 Task: select a rule when a due date less than 1 hours from now is removed from a card by me.
Action: Mouse moved to (956, 74)
Screenshot: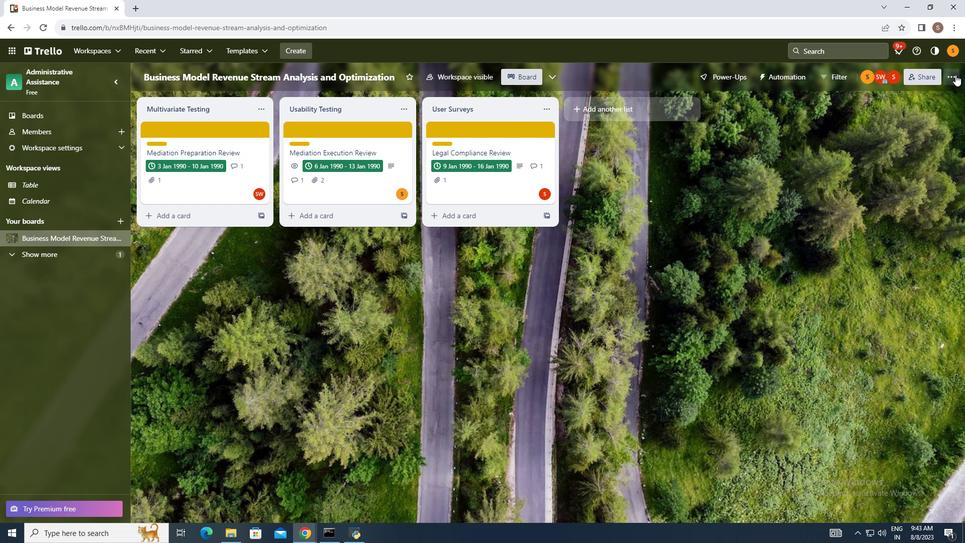 
Action: Mouse pressed left at (956, 74)
Screenshot: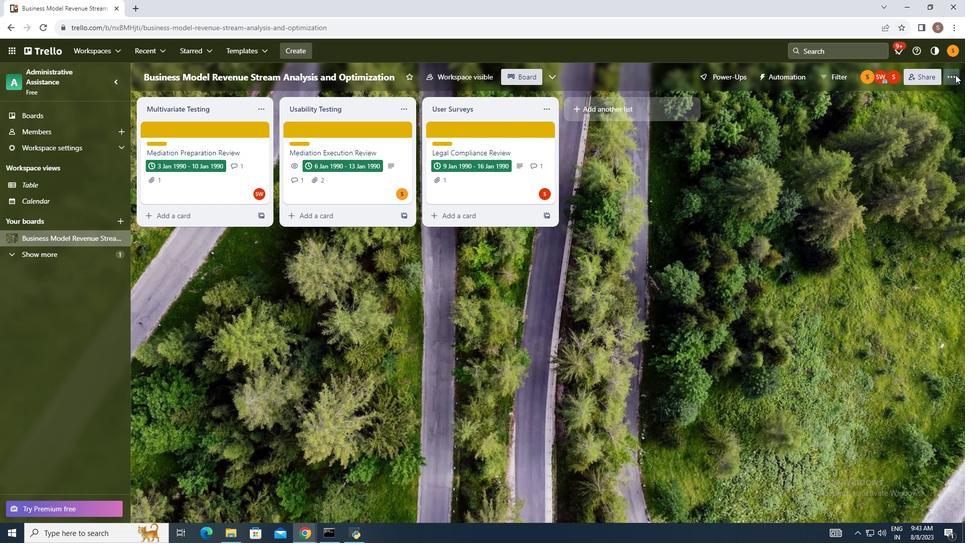 
Action: Mouse moved to (875, 210)
Screenshot: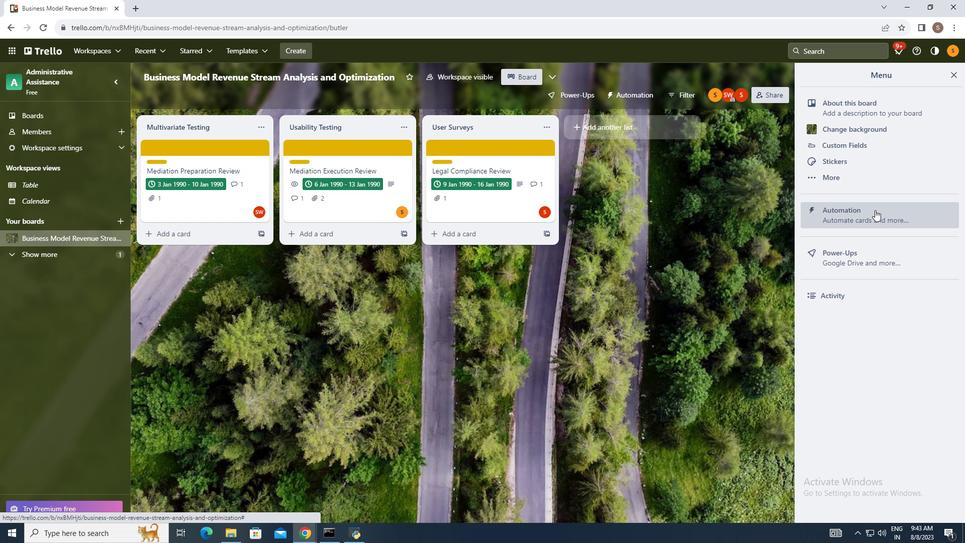 
Action: Mouse pressed left at (875, 210)
Screenshot: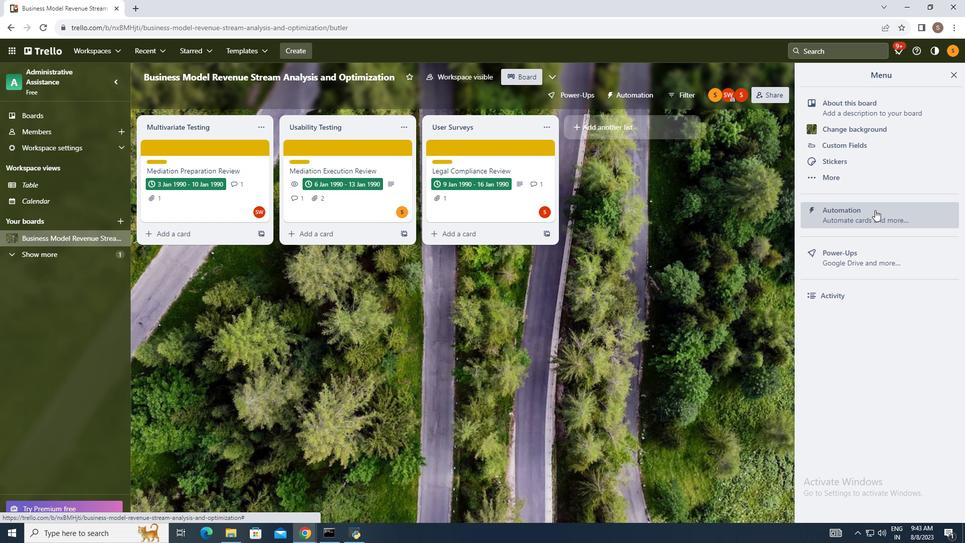 
Action: Mouse moved to (171, 181)
Screenshot: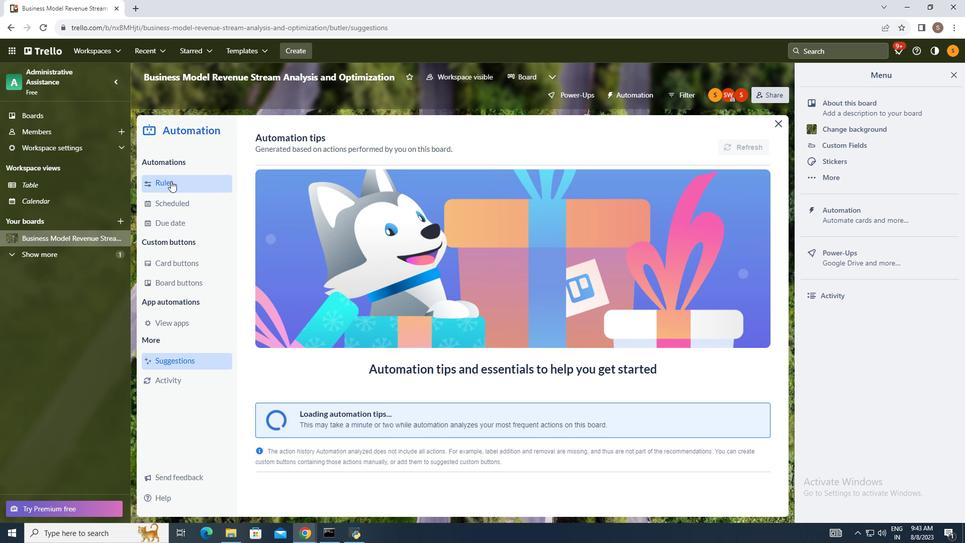
Action: Mouse pressed left at (171, 181)
Screenshot: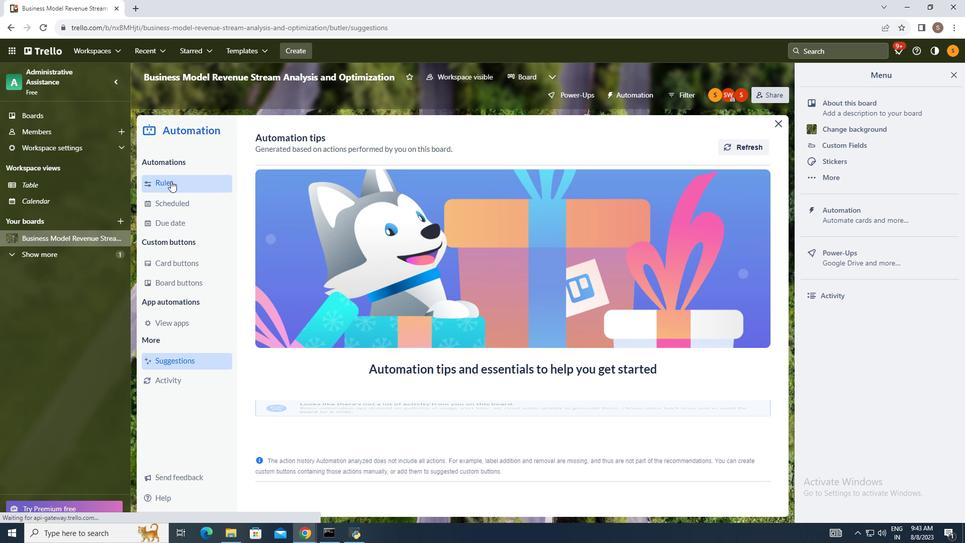 
Action: Mouse moved to (671, 140)
Screenshot: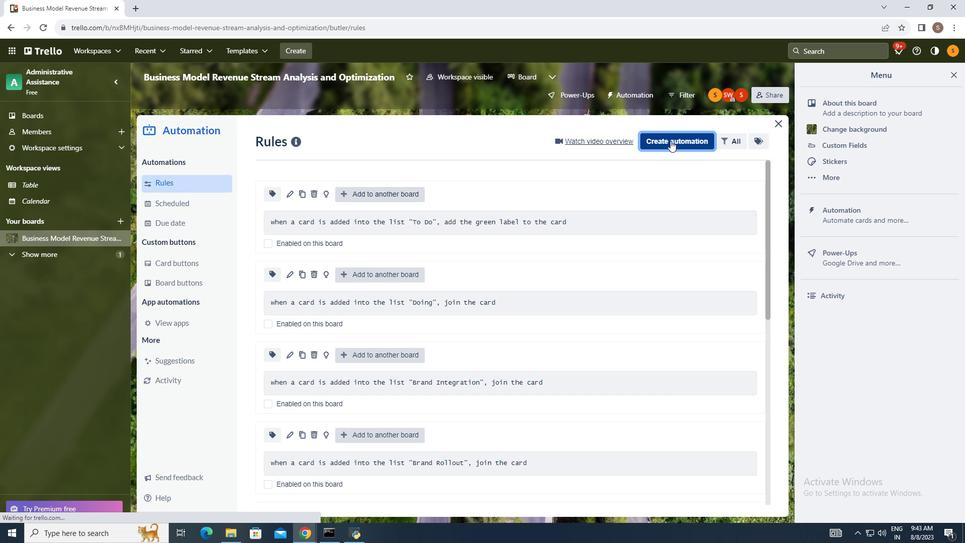 
Action: Mouse pressed left at (671, 140)
Screenshot: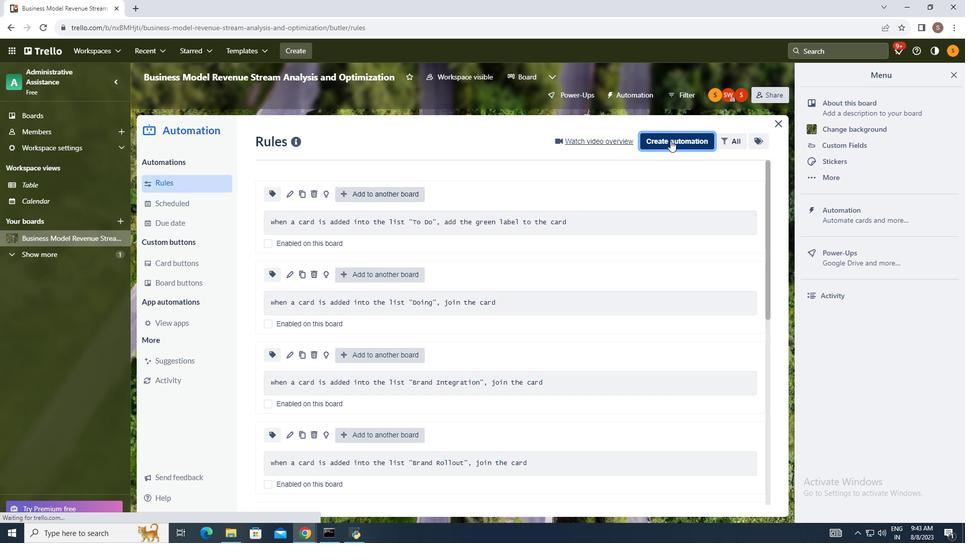 
Action: Mouse moved to (499, 302)
Screenshot: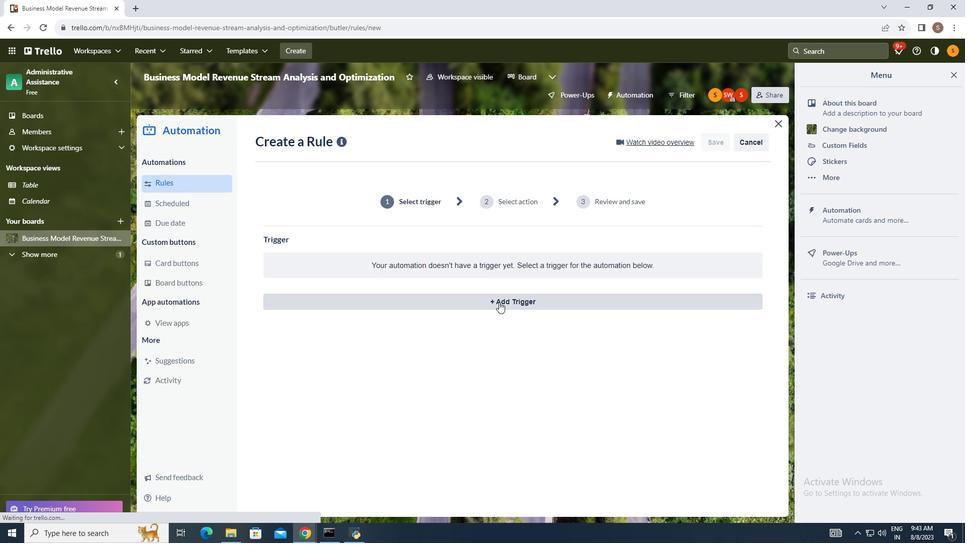 
Action: Mouse pressed left at (499, 302)
Screenshot: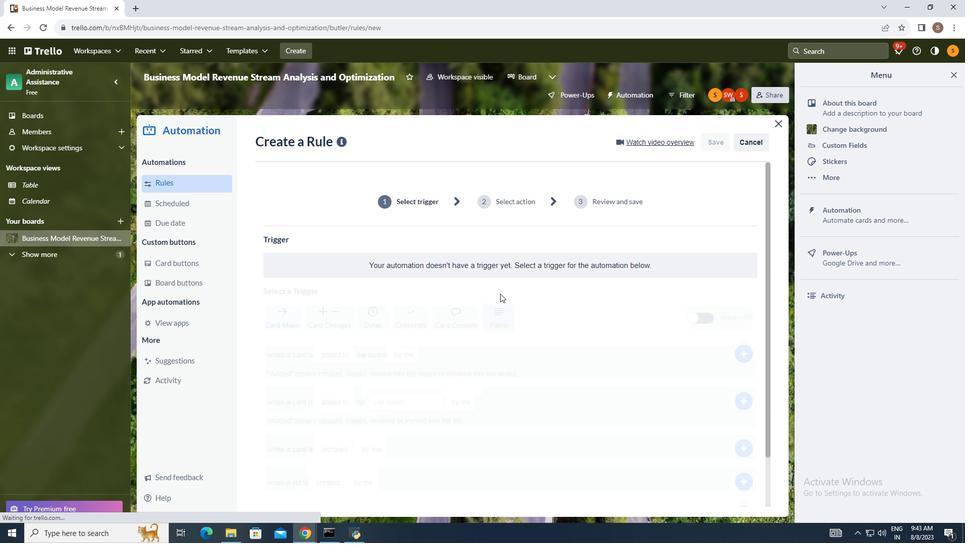 
Action: Mouse moved to (379, 338)
Screenshot: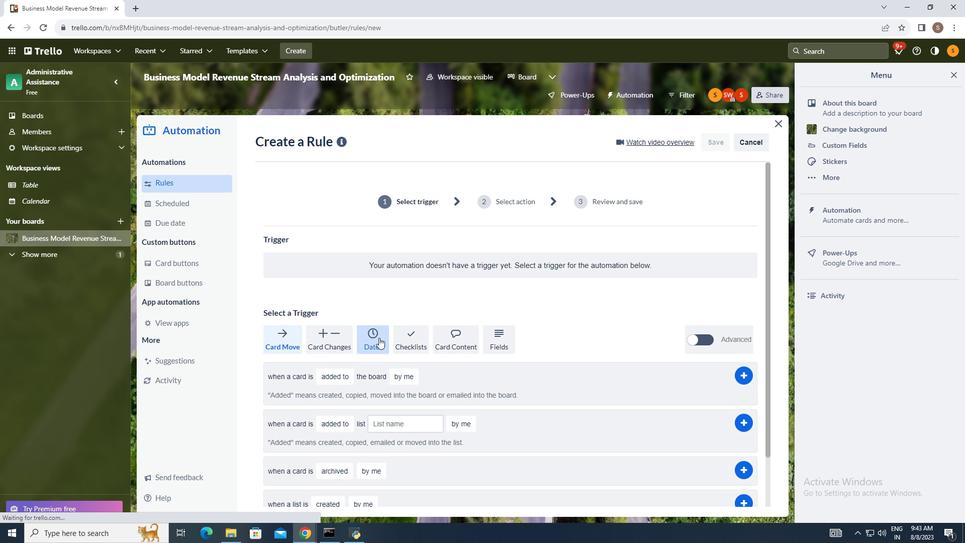 
Action: Mouse pressed left at (379, 338)
Screenshot: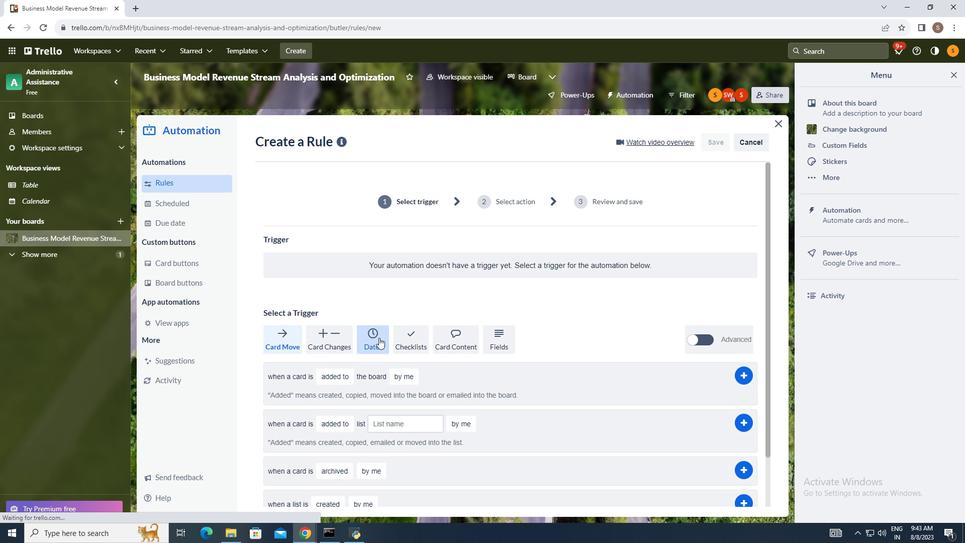 
Action: Mouse moved to (304, 377)
Screenshot: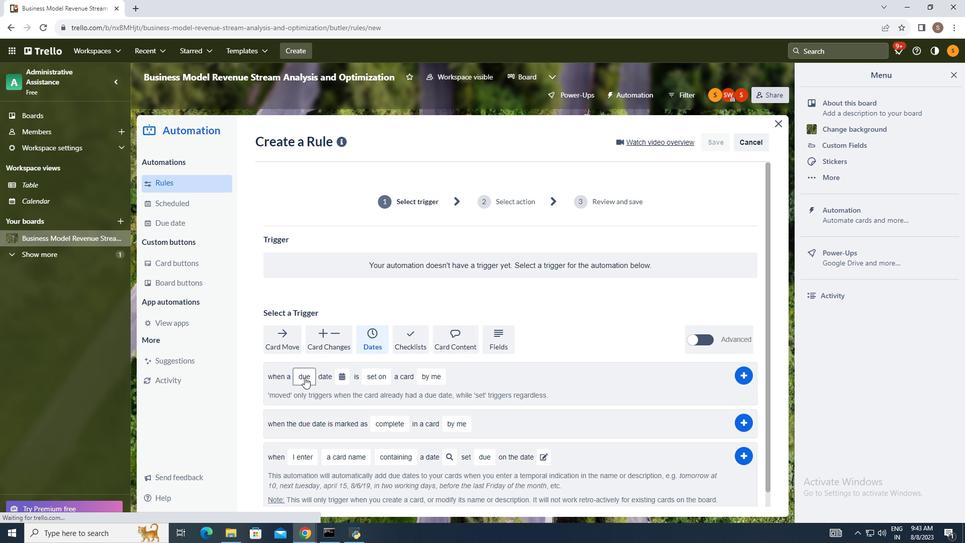 
Action: Mouse pressed left at (304, 377)
Screenshot: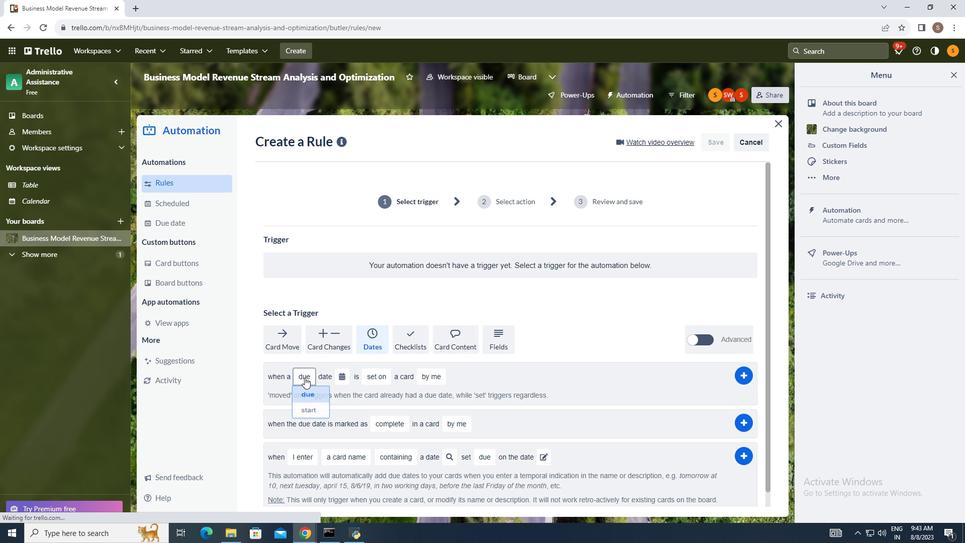 
Action: Mouse moved to (312, 395)
Screenshot: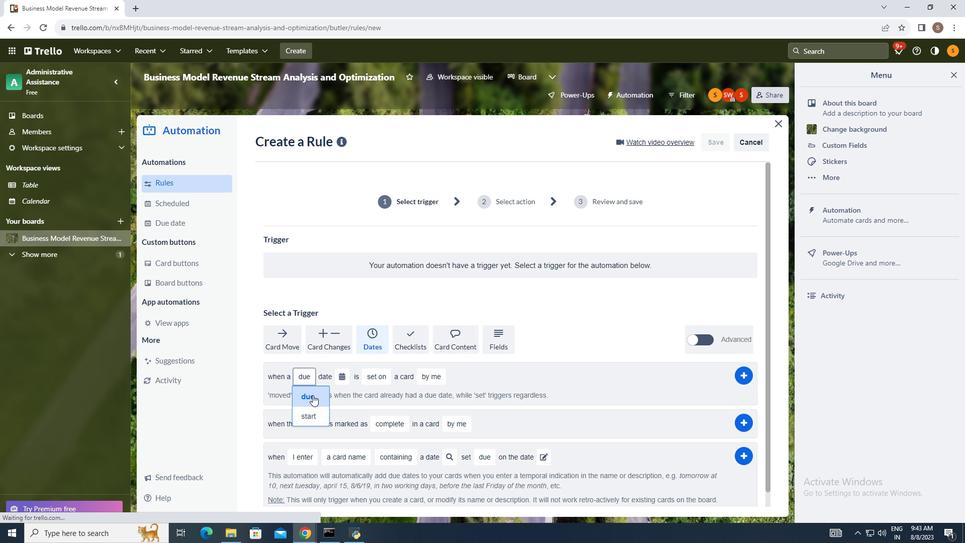 
Action: Mouse pressed left at (312, 395)
Screenshot: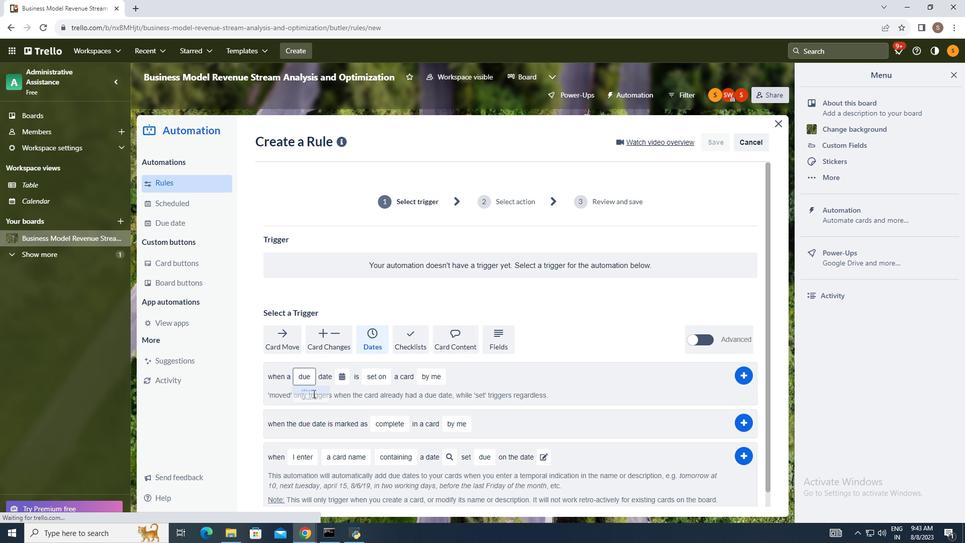 
Action: Mouse moved to (346, 376)
Screenshot: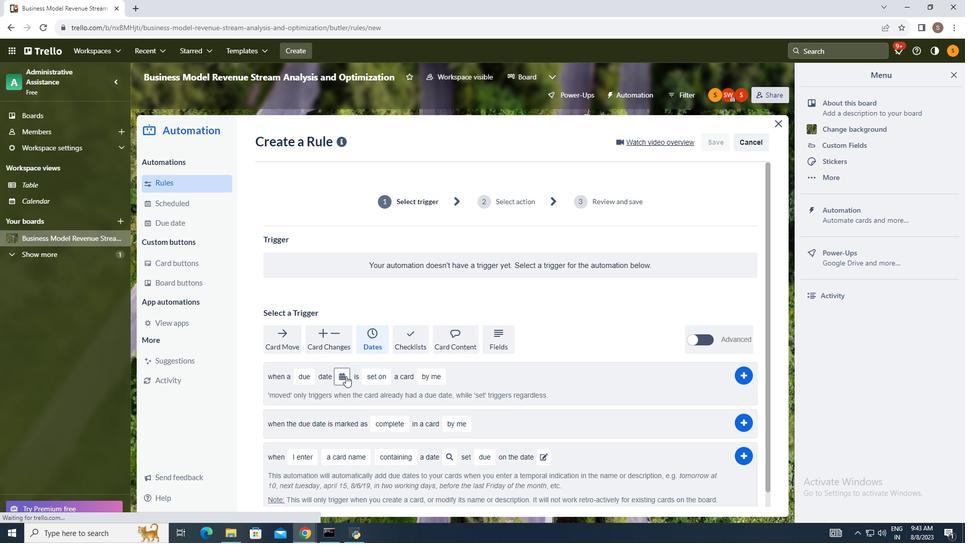 
Action: Mouse pressed left at (346, 376)
Screenshot: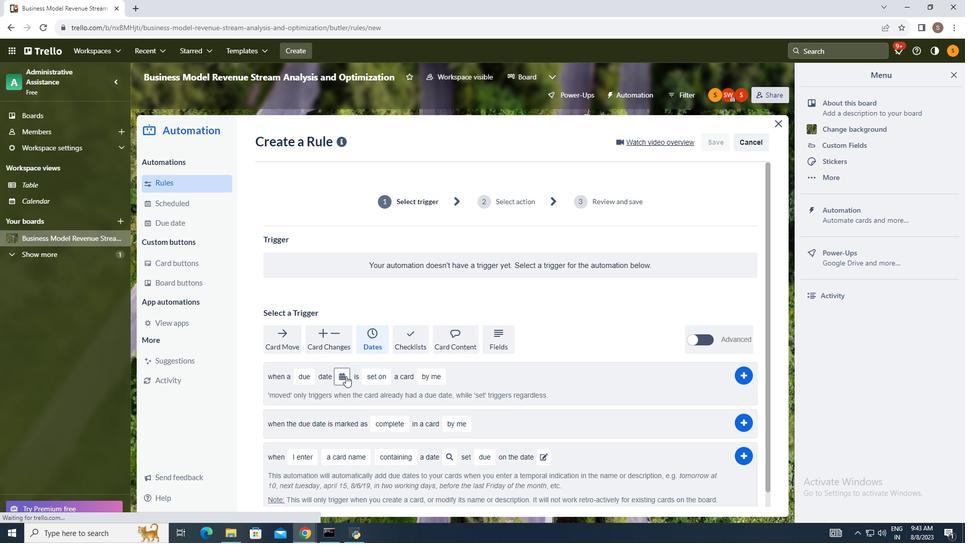 
Action: Mouse moved to (361, 439)
Screenshot: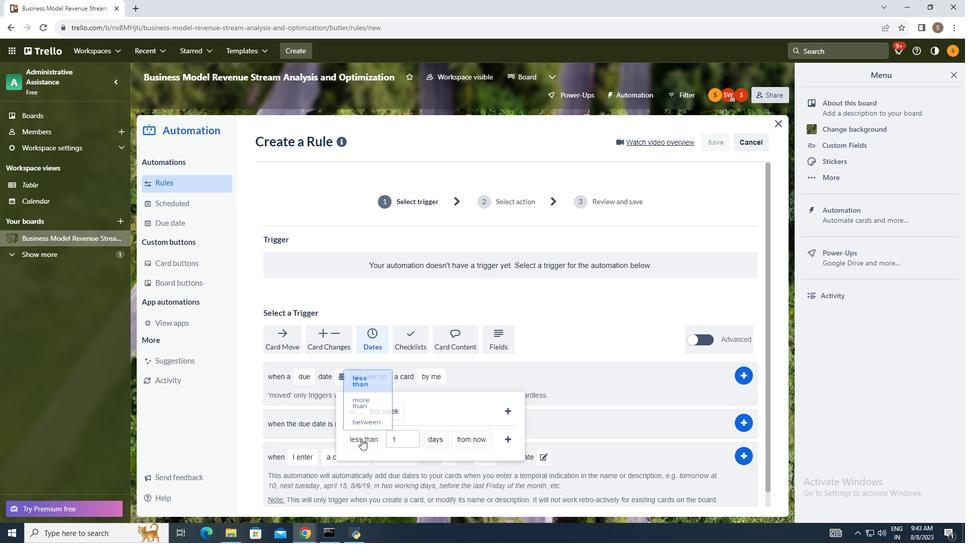 
Action: Mouse pressed left at (361, 439)
Screenshot: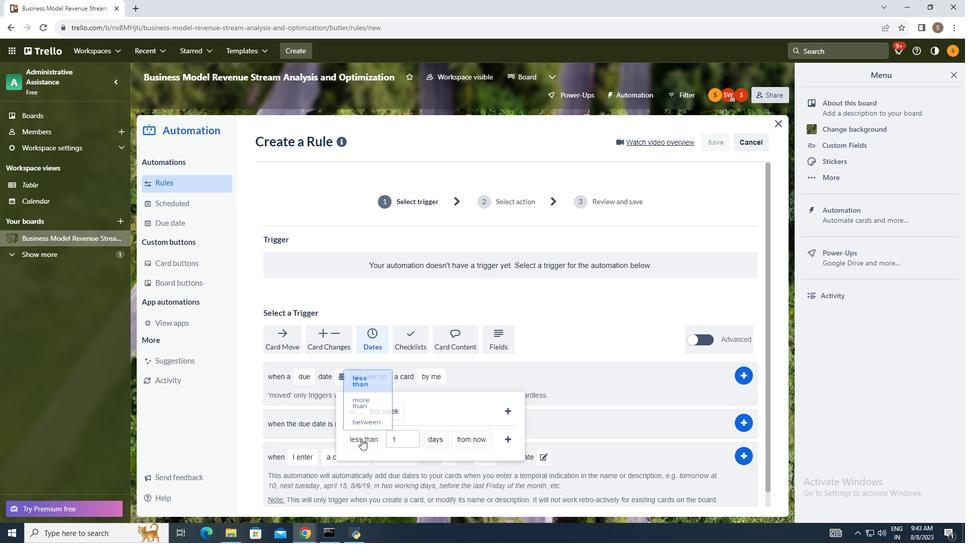
Action: Mouse moved to (362, 369)
Screenshot: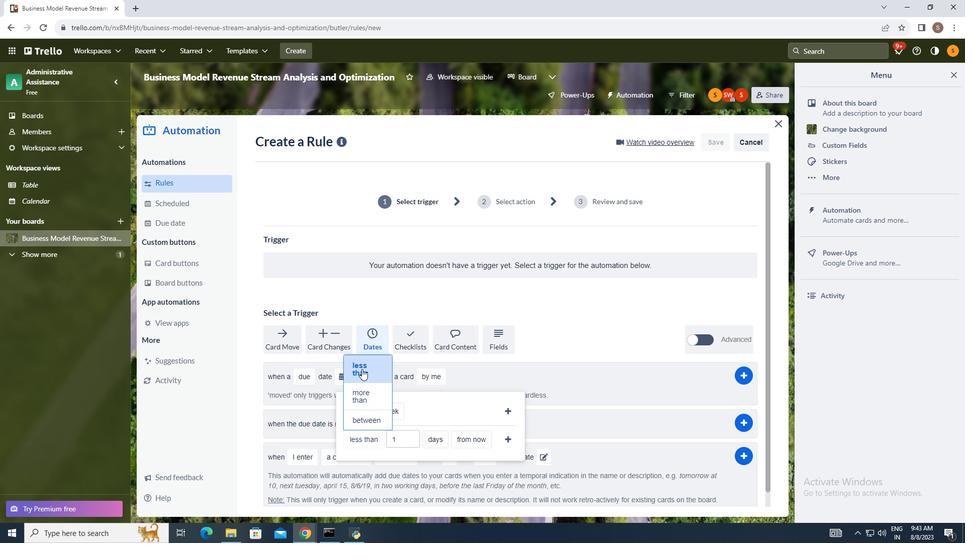 
Action: Mouse pressed left at (362, 369)
Screenshot: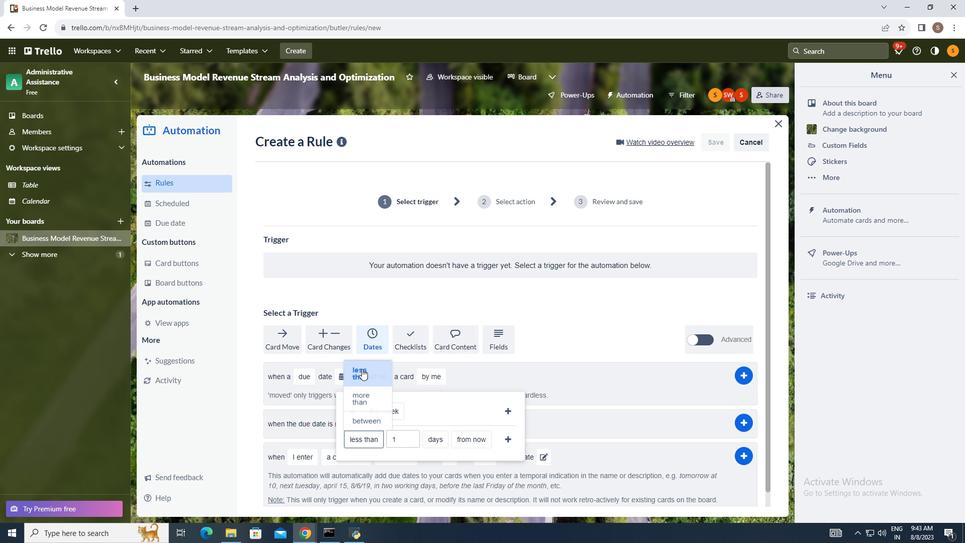 
Action: Mouse moved to (441, 441)
Screenshot: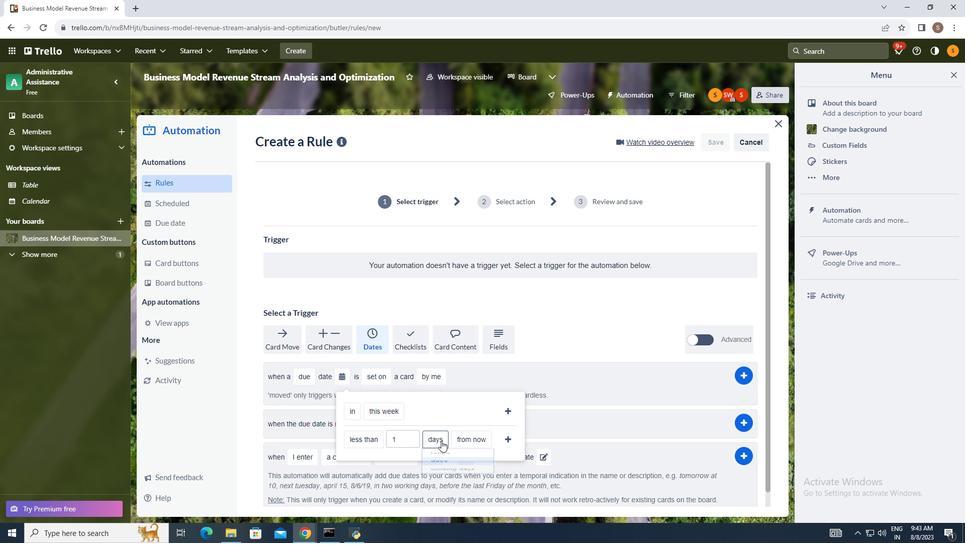 
Action: Mouse pressed left at (441, 441)
Screenshot: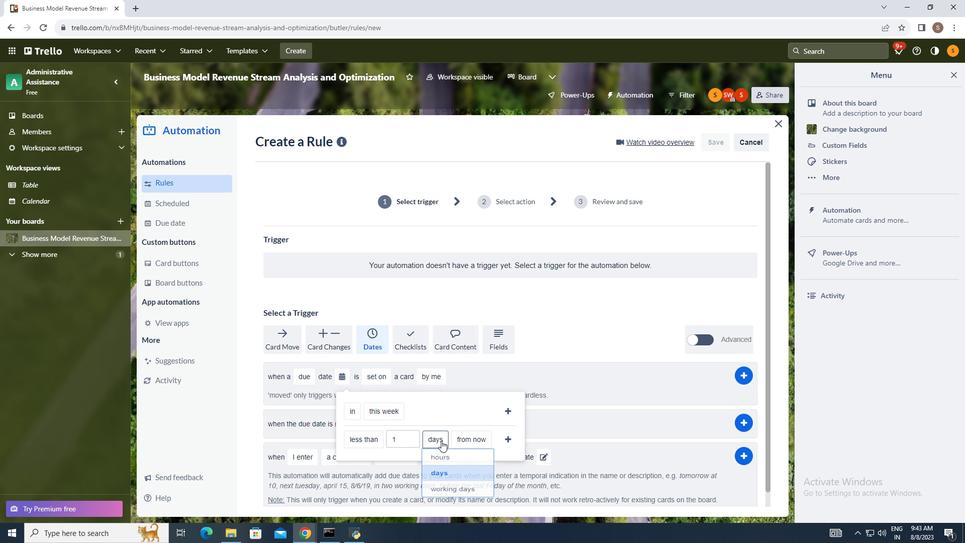 
Action: Mouse moved to (445, 457)
Screenshot: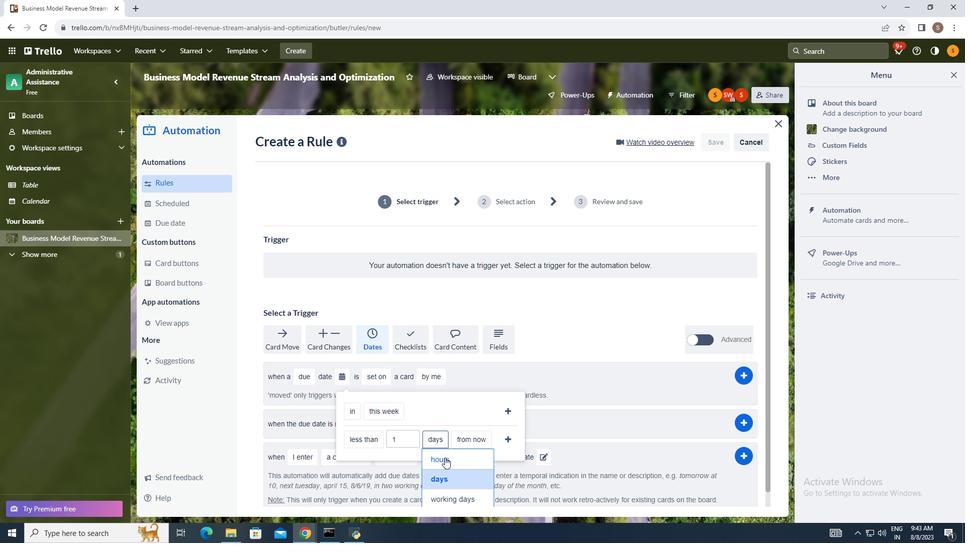 
Action: Mouse pressed left at (445, 457)
Screenshot: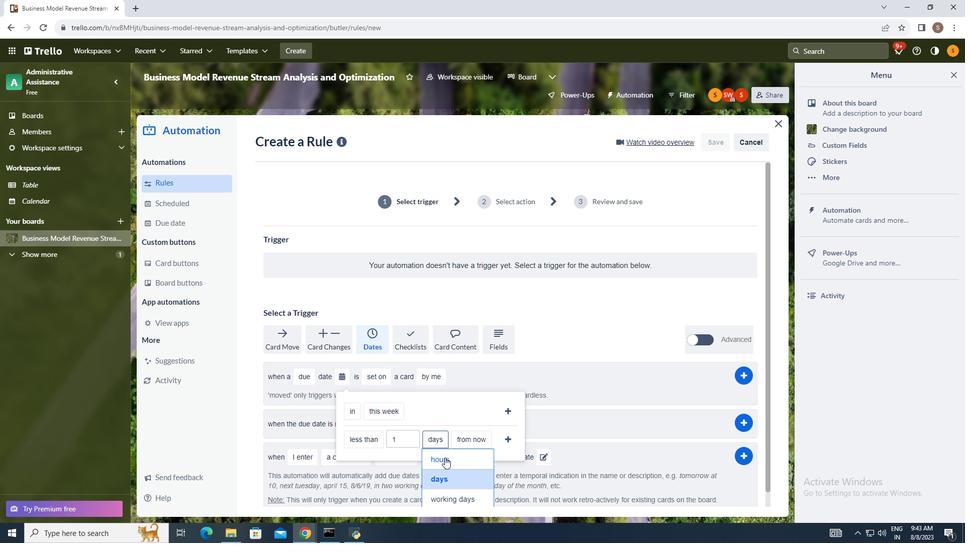 
Action: Mouse moved to (472, 441)
Screenshot: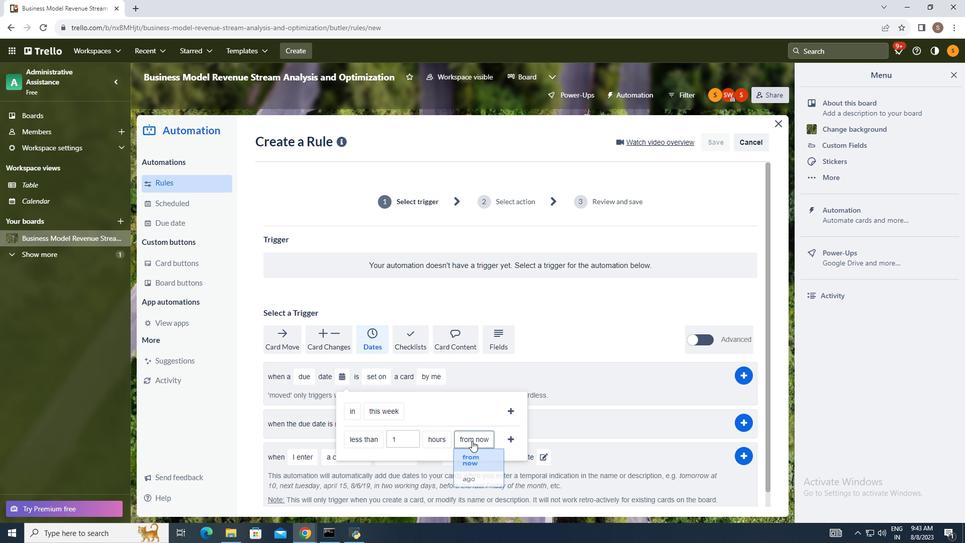
Action: Mouse pressed left at (472, 441)
Screenshot: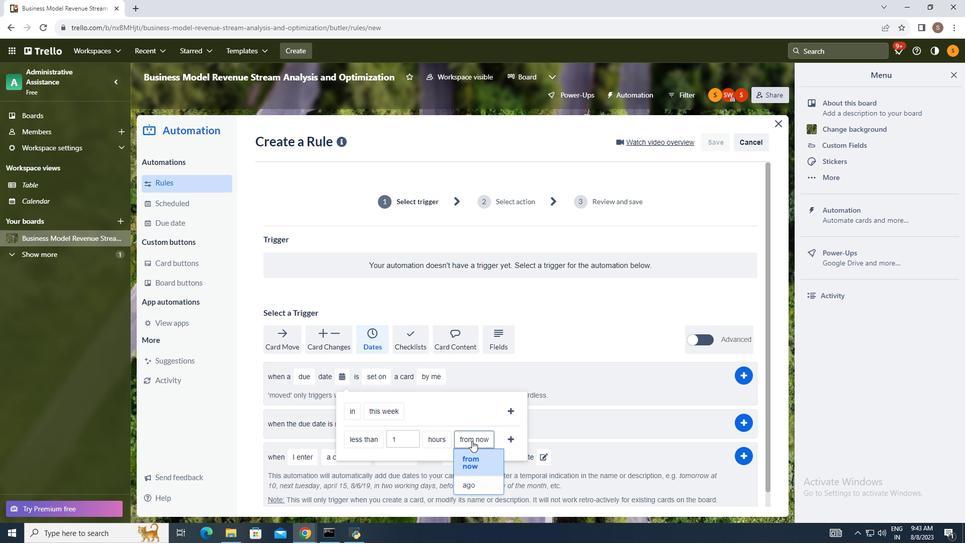 
Action: Mouse moved to (483, 460)
Screenshot: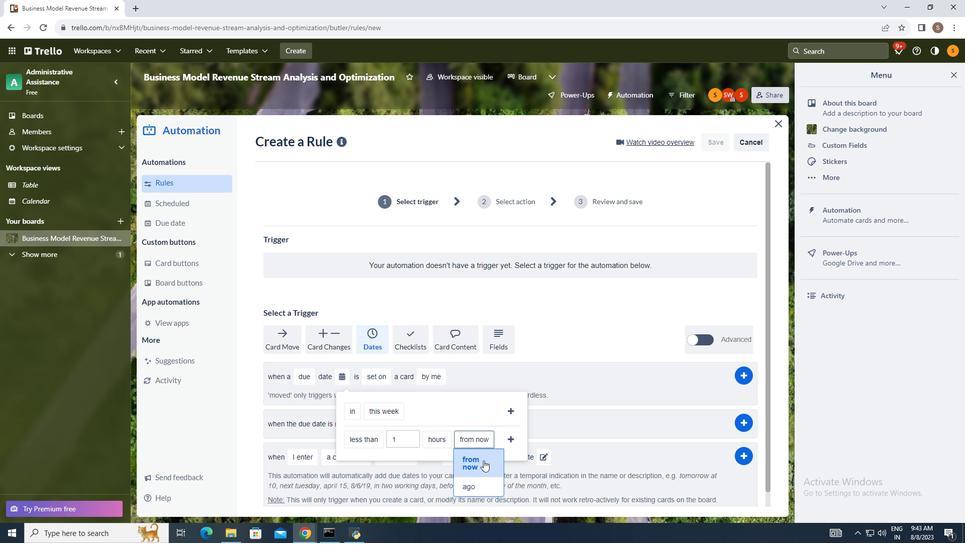 
Action: Mouse pressed left at (483, 460)
Screenshot: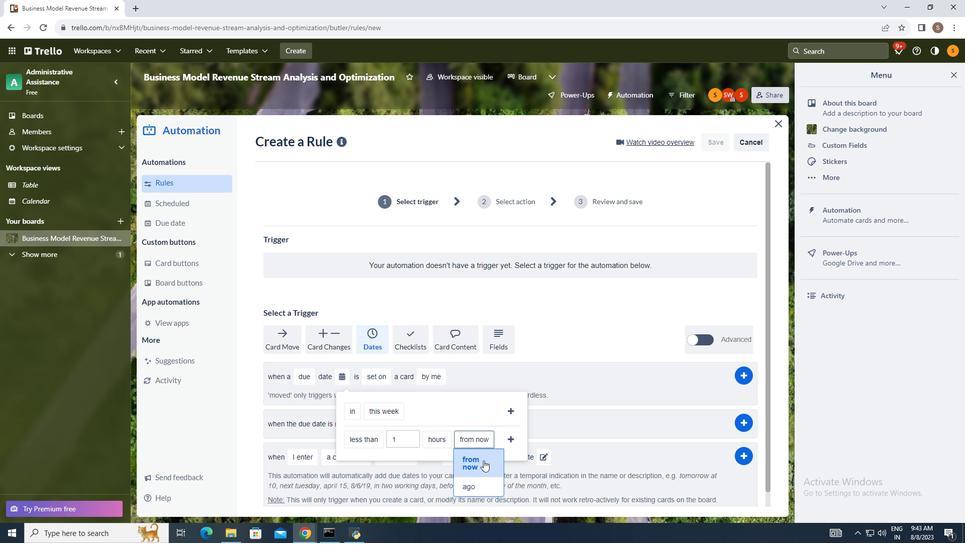 
Action: Mouse moved to (509, 439)
Screenshot: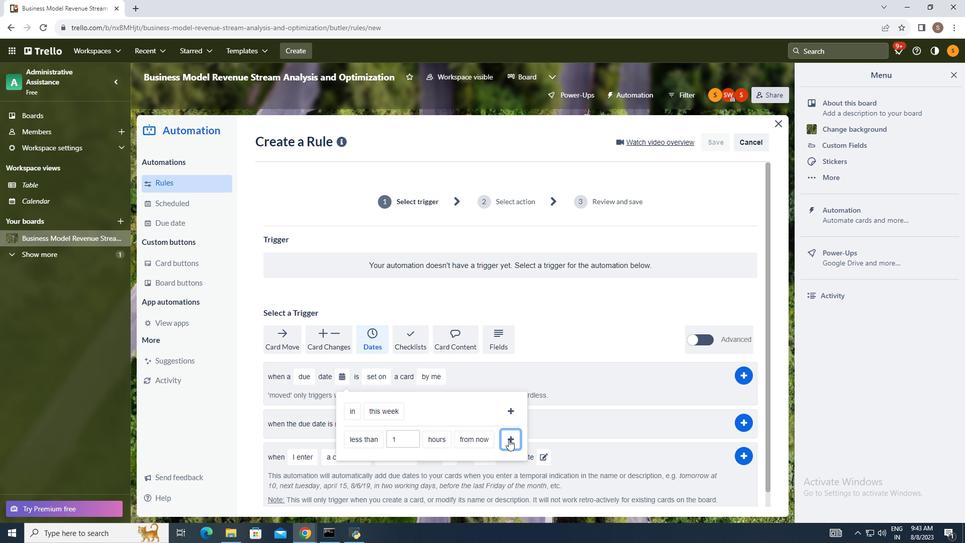 
Action: Mouse pressed left at (509, 439)
Screenshot: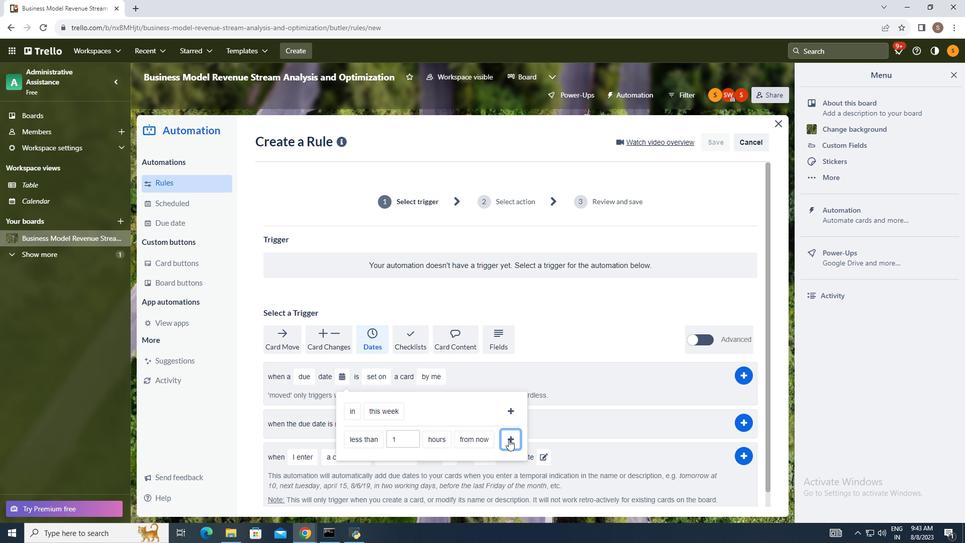 
Action: Mouse moved to (466, 373)
Screenshot: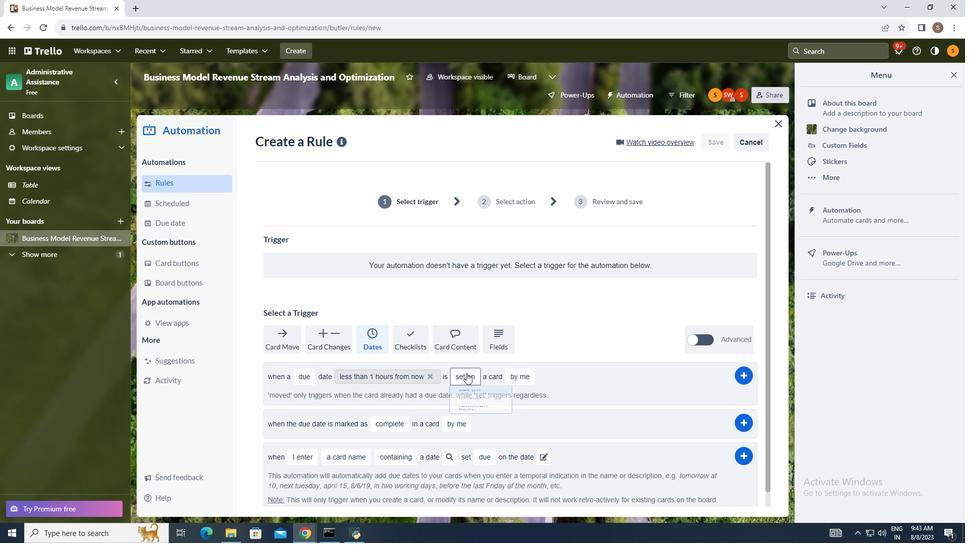 
Action: Mouse pressed left at (466, 373)
Screenshot: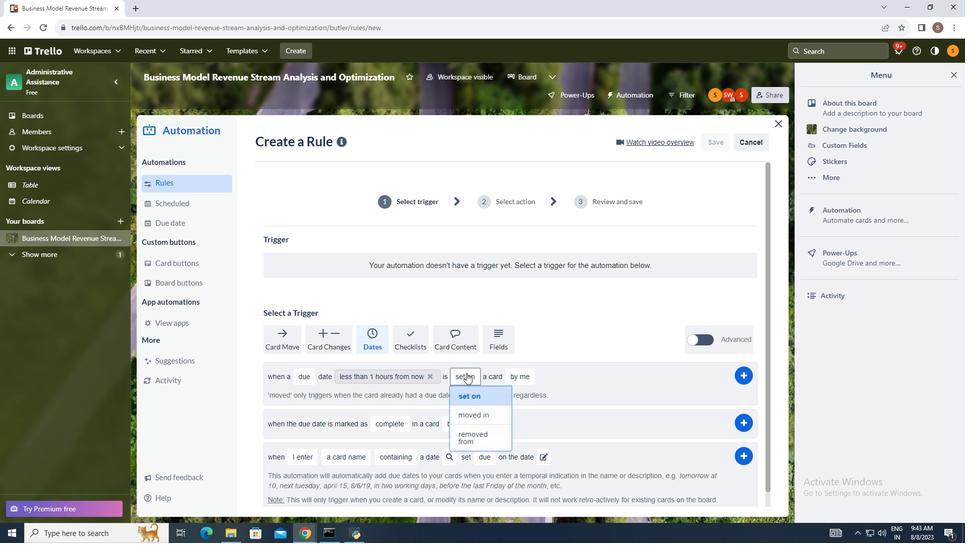 
Action: Mouse moved to (479, 438)
Screenshot: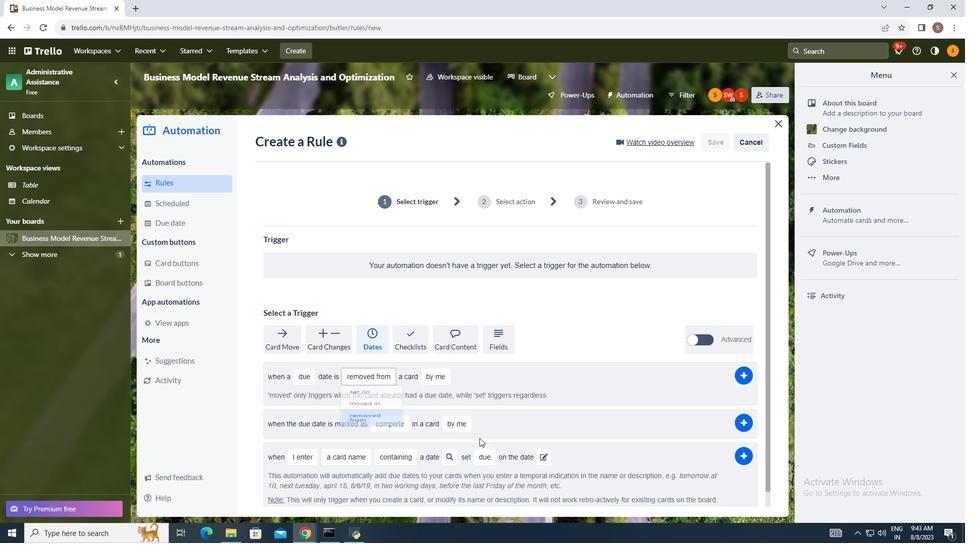 
Action: Mouse pressed left at (479, 438)
Screenshot: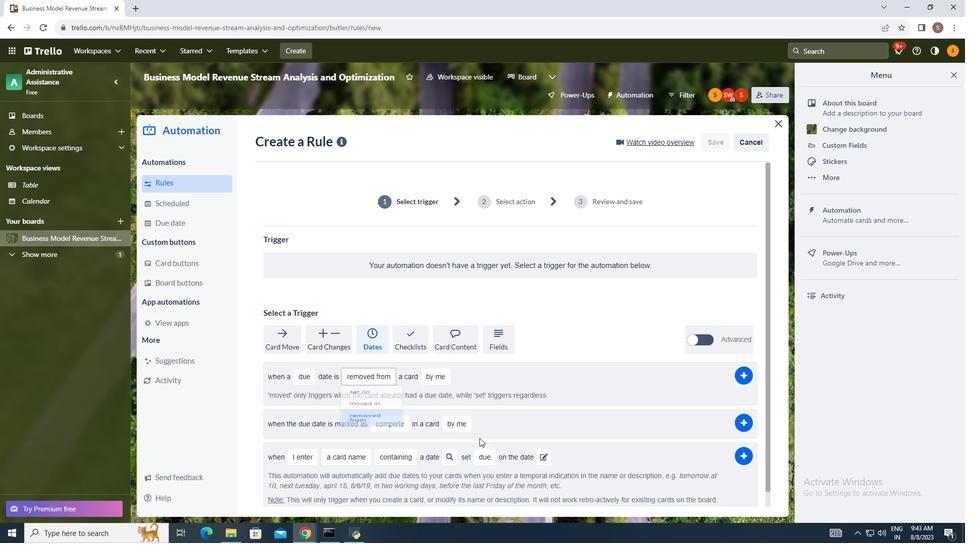 
Action: Mouse moved to (437, 377)
Screenshot: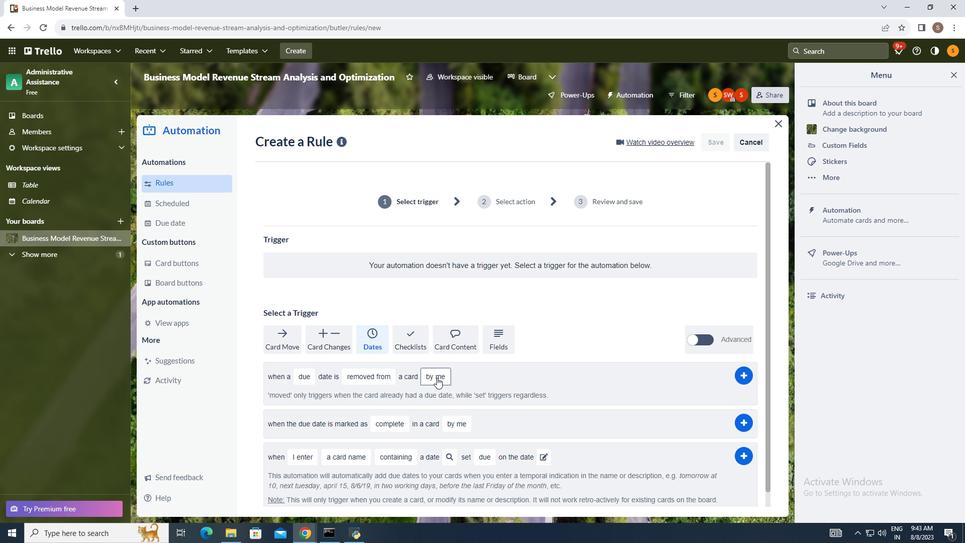
Action: Mouse pressed left at (437, 377)
Screenshot: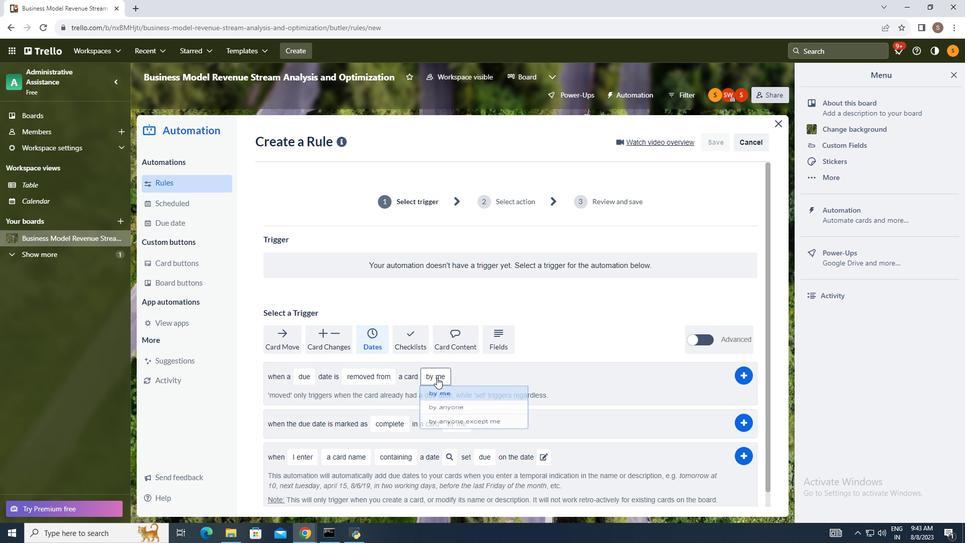 
Action: Mouse moved to (467, 398)
Screenshot: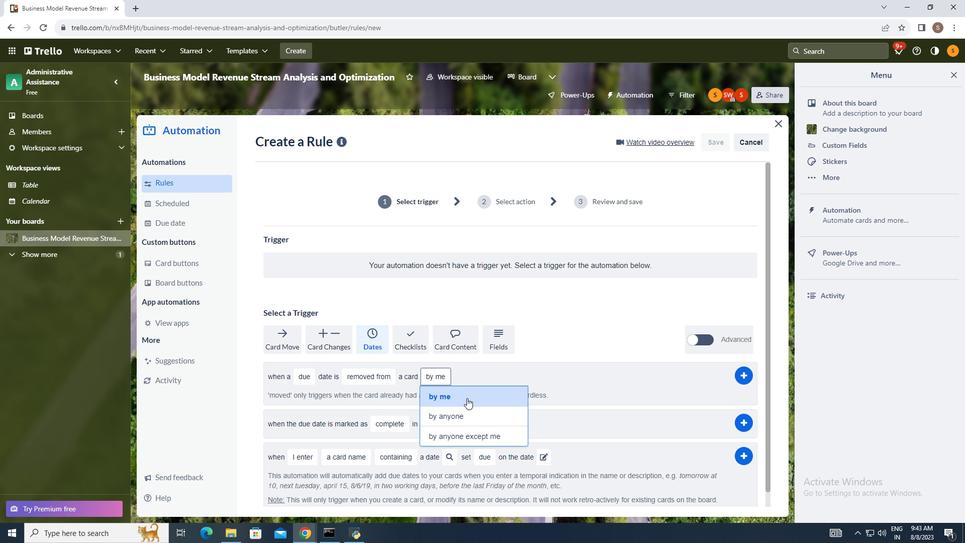 
Action: Mouse pressed left at (467, 398)
Screenshot: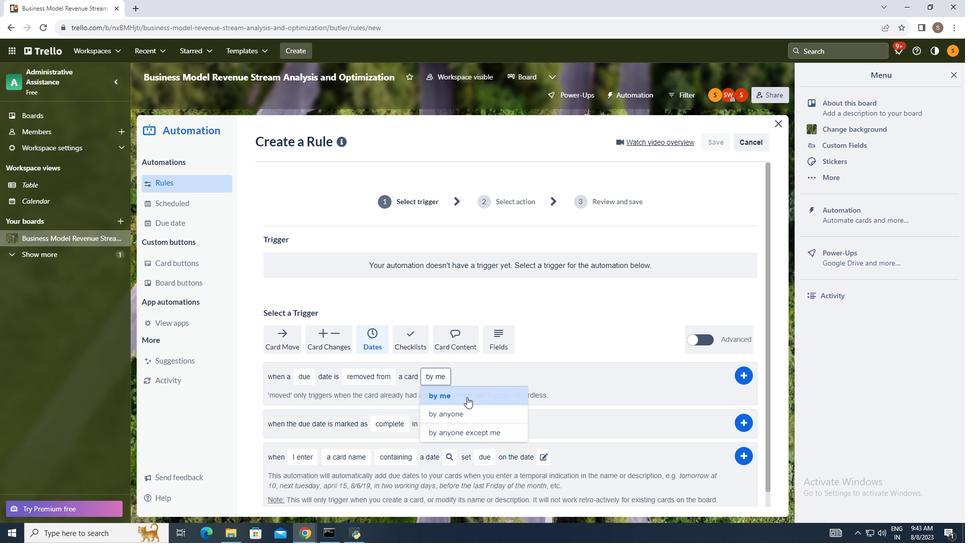 
Action: Mouse moved to (741, 378)
Screenshot: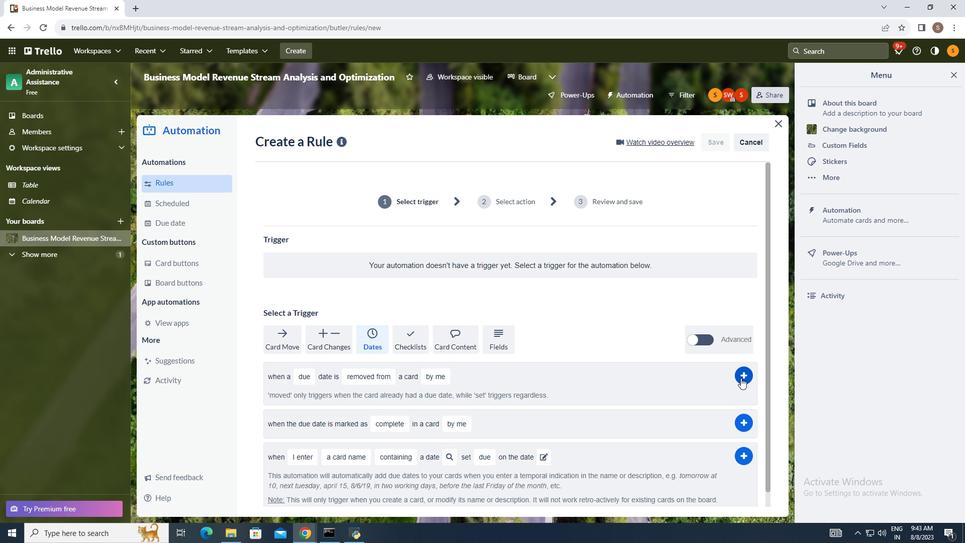 
Action: Mouse pressed left at (741, 378)
Screenshot: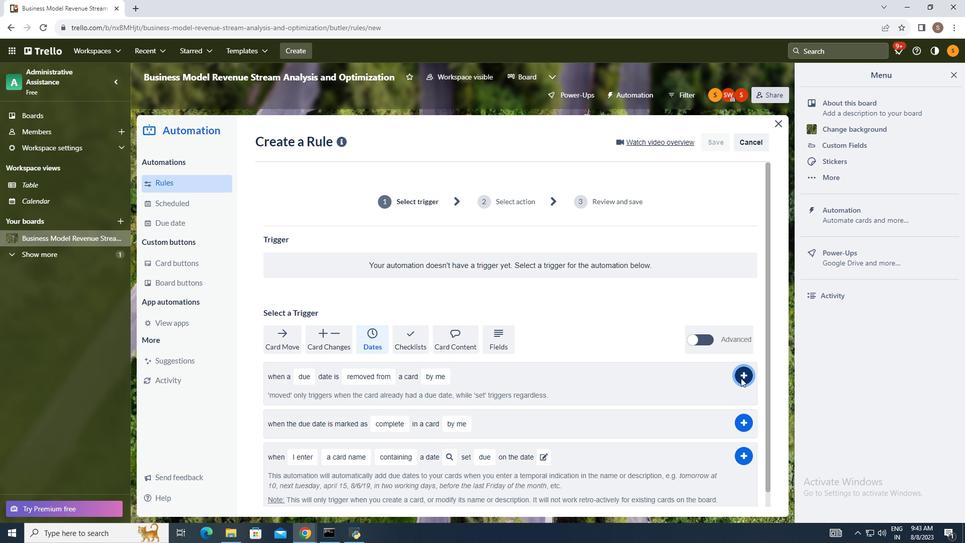 
Action: Mouse moved to (801, 368)
Screenshot: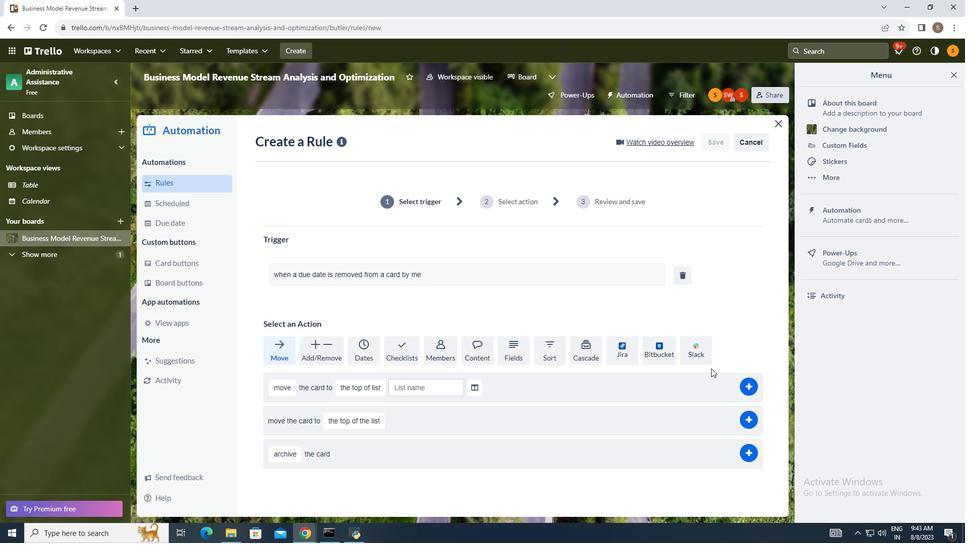 
